 Task: Send an email with the signature Charlotte Hill with the subject Reminder for a termination meeting and the message Could you please let me know the status of the project milestones? from softage.10@softage.net to softage.3@softage.net and move the email from Sent Items to the folder Crisis communications
Action: Mouse moved to (82, 94)
Screenshot: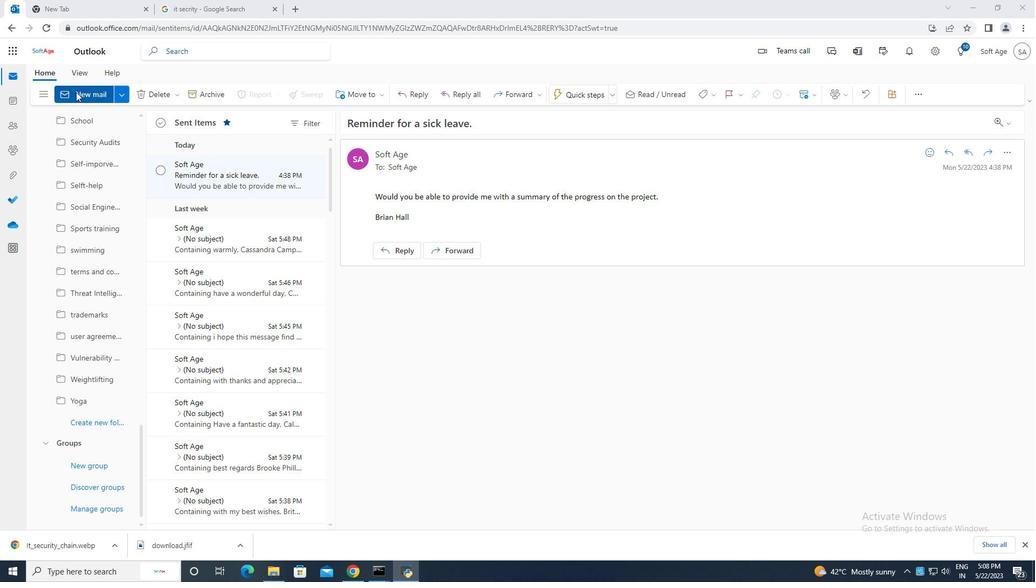 
Action: Mouse pressed left at (82, 94)
Screenshot: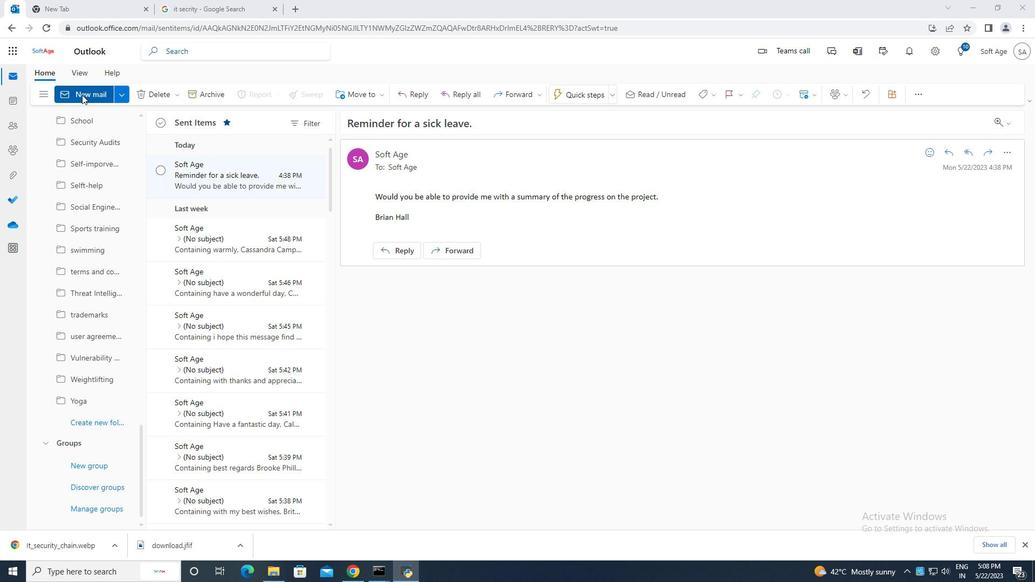 
Action: Mouse moved to (693, 98)
Screenshot: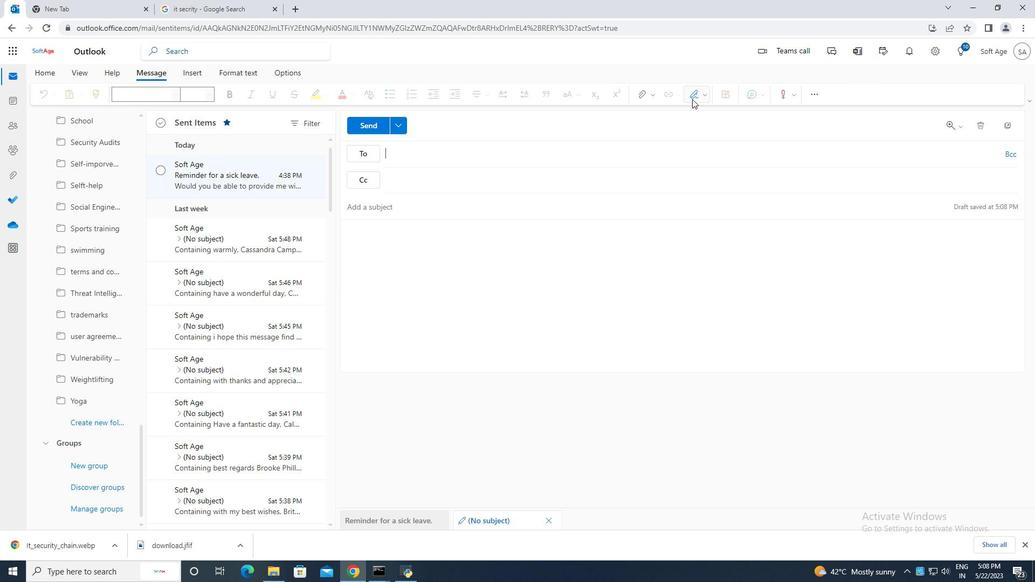 
Action: Mouse pressed left at (692, 98)
Screenshot: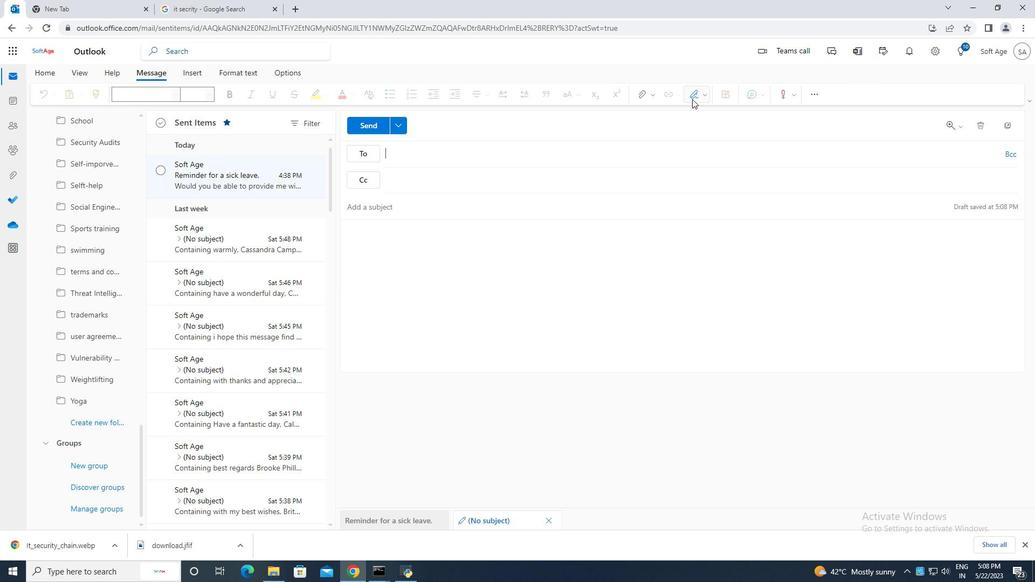 
Action: Mouse moved to (684, 135)
Screenshot: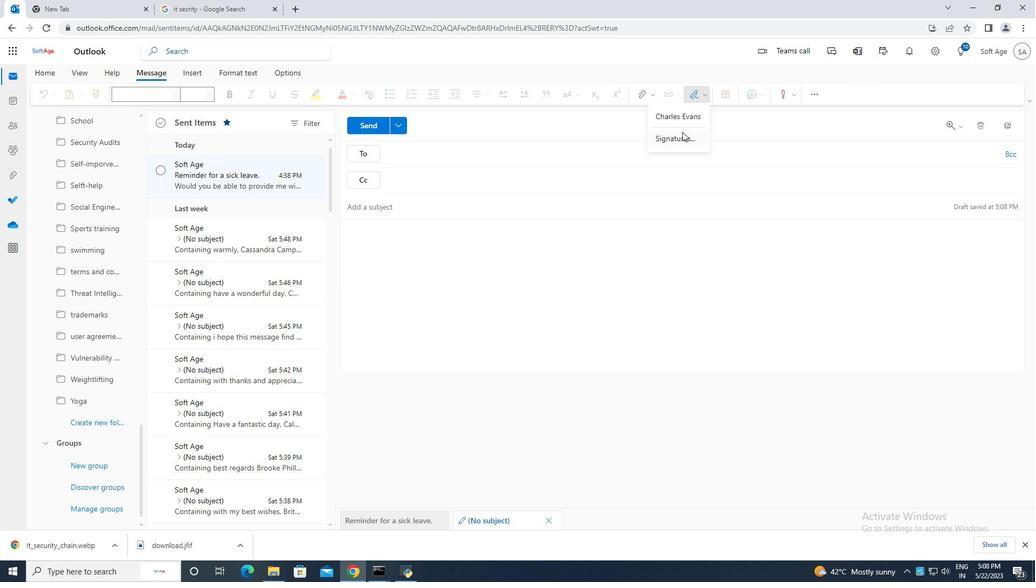 
Action: Mouse pressed left at (684, 135)
Screenshot: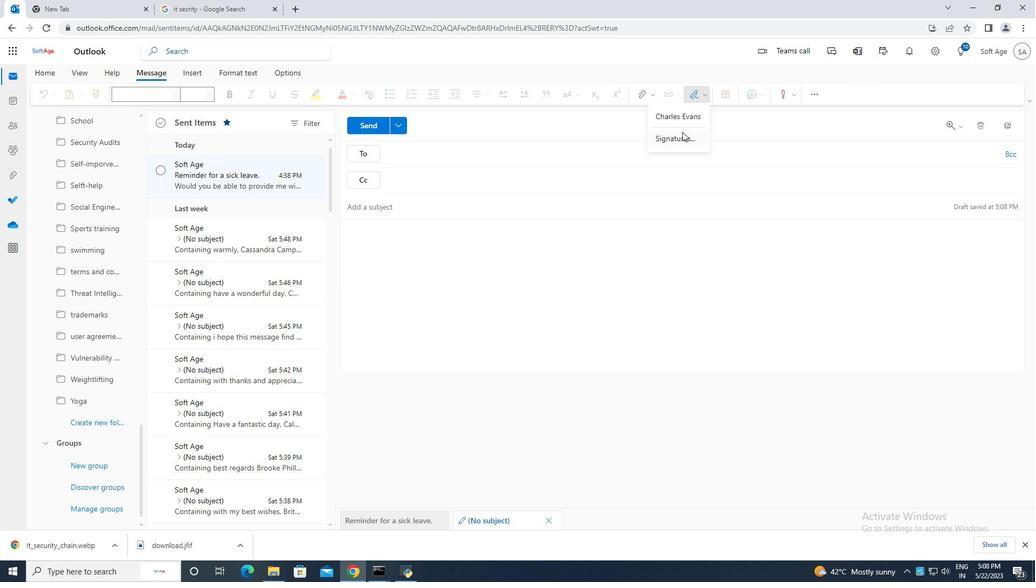
Action: Mouse moved to (728, 177)
Screenshot: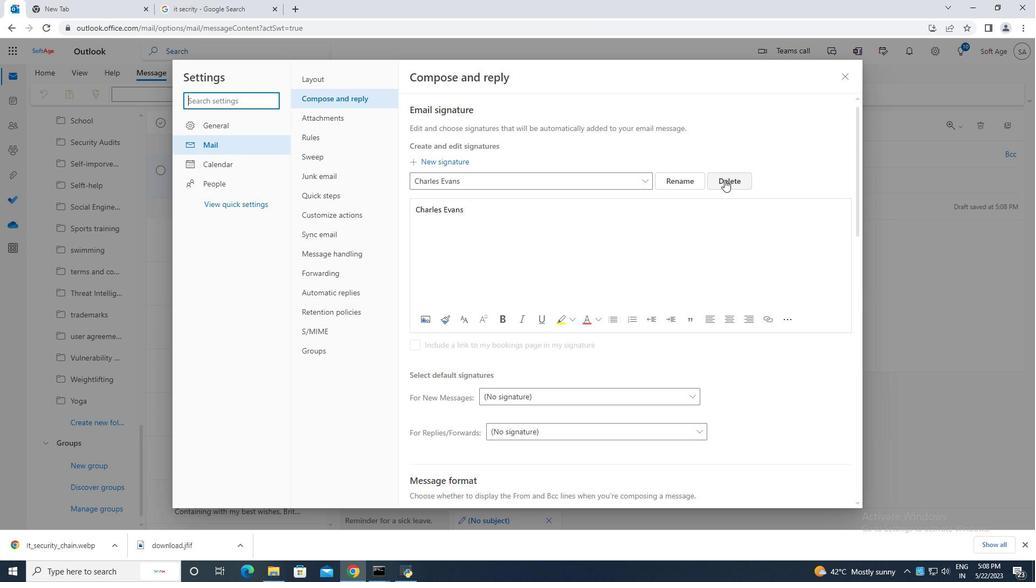 
Action: Mouse pressed left at (728, 177)
Screenshot: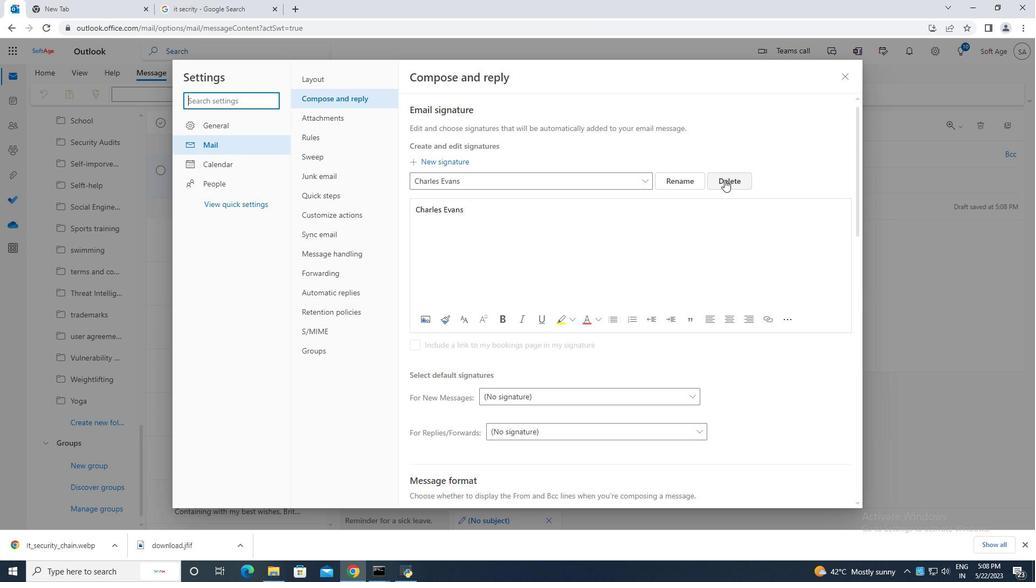 
Action: Mouse moved to (487, 176)
Screenshot: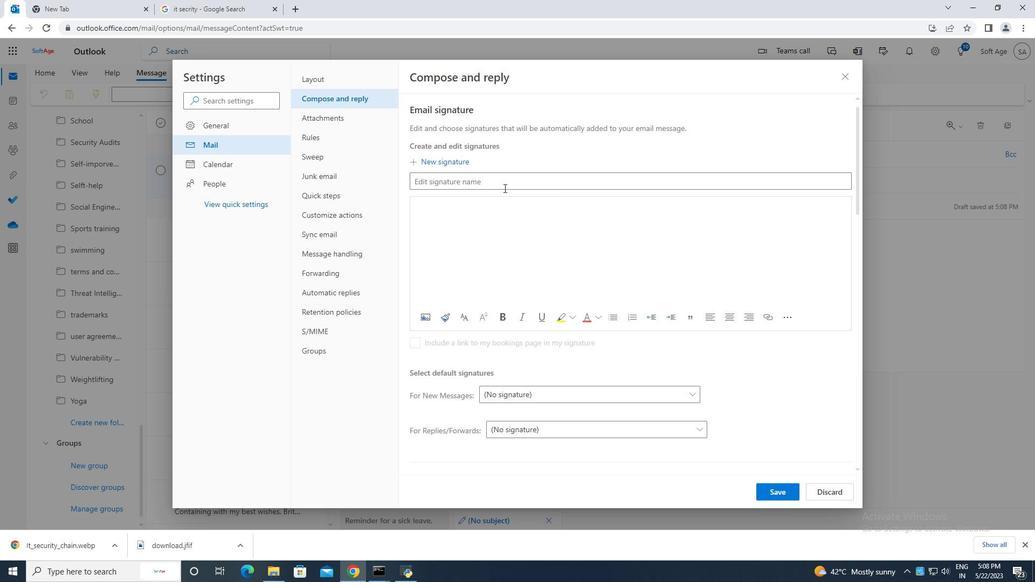 
Action: Mouse pressed left at (487, 176)
Screenshot: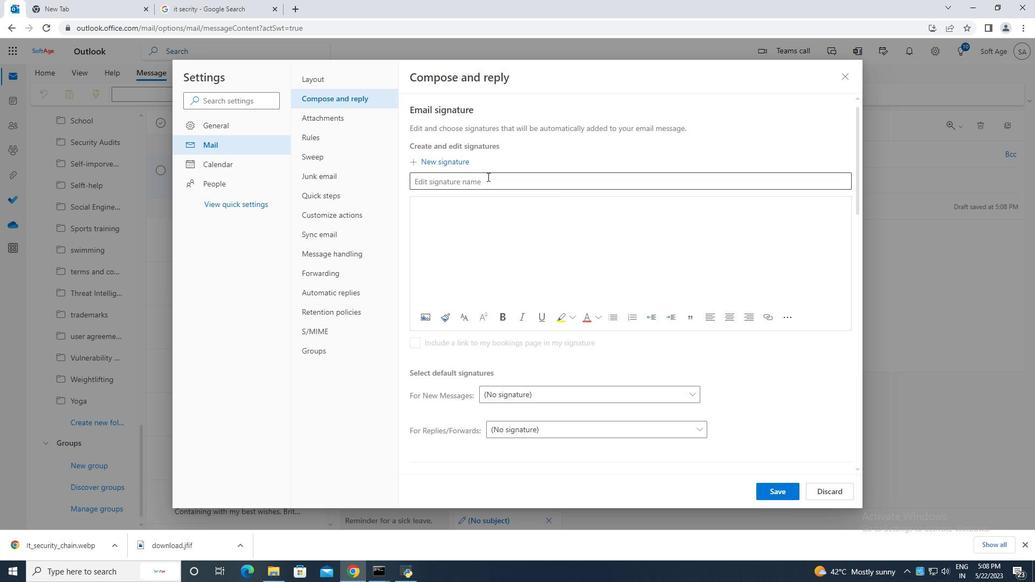 
Action: Mouse moved to (480, 185)
Screenshot: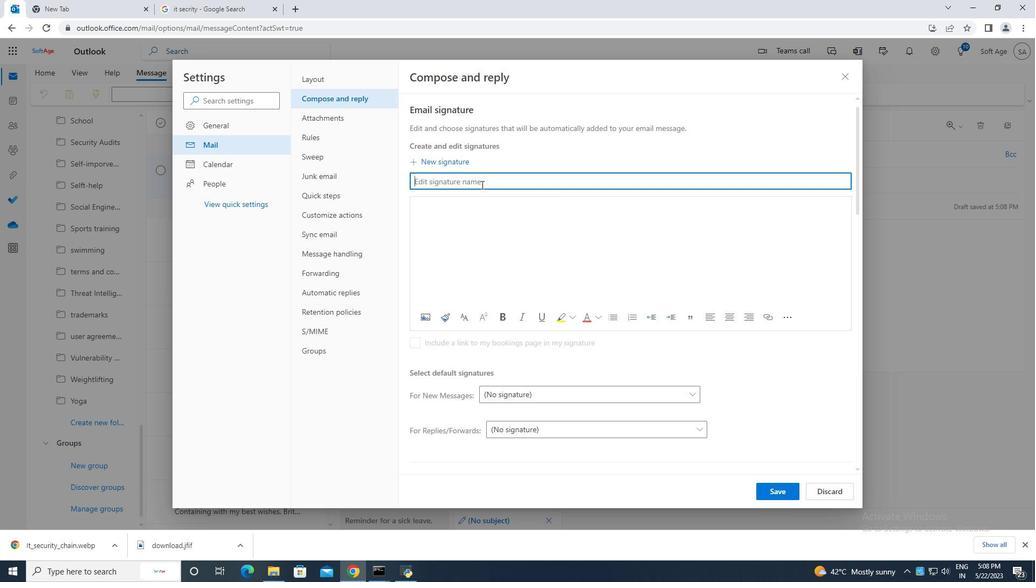 
Action: Key pressed <Key.caps_lock>C<Key.caps_lock>harlotte<Key.space><Key.caps_lock>H<Key.caps_lock>ill
Screenshot: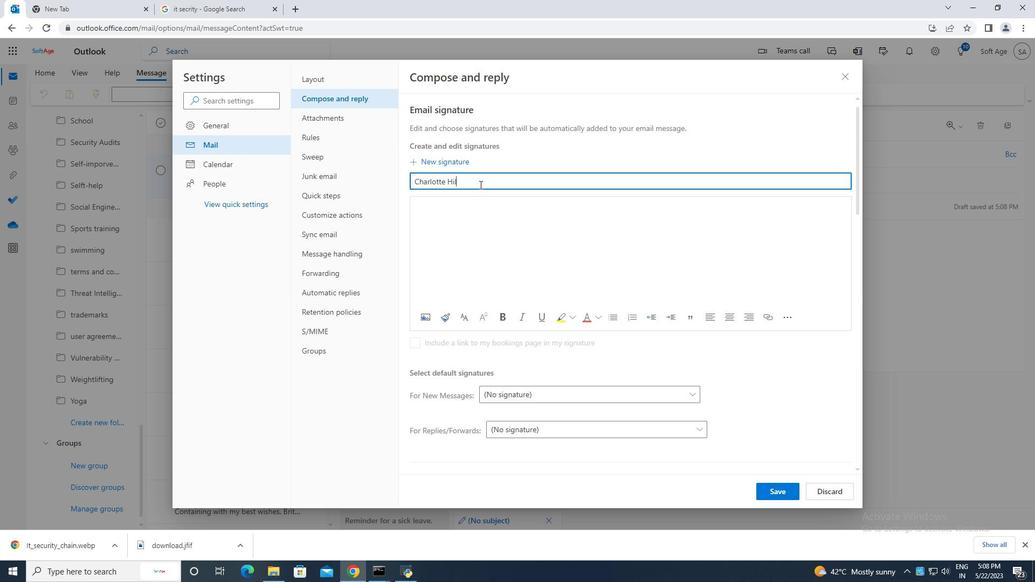 
Action: Mouse moved to (455, 202)
Screenshot: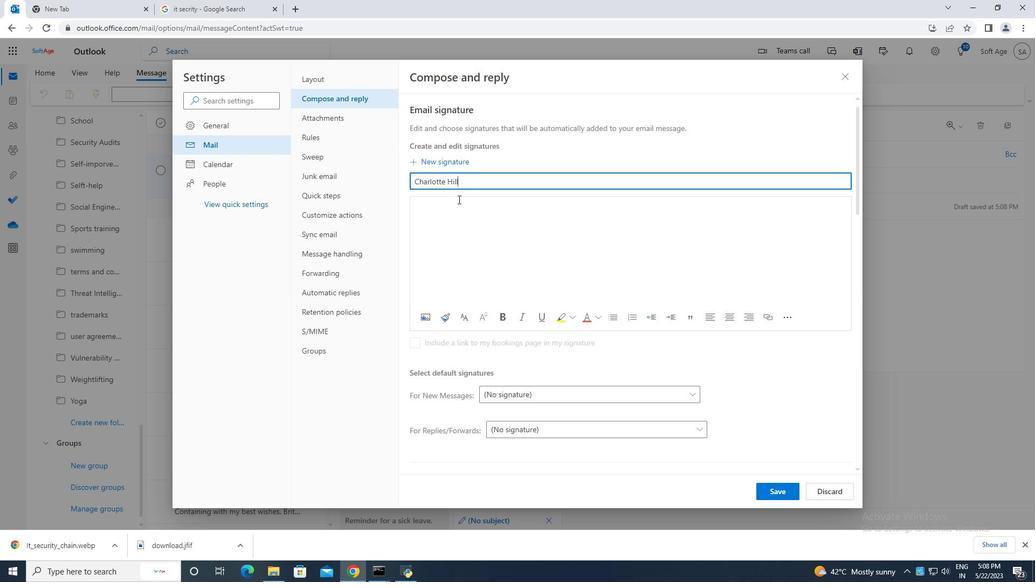 
Action: Mouse pressed left at (455, 202)
Screenshot: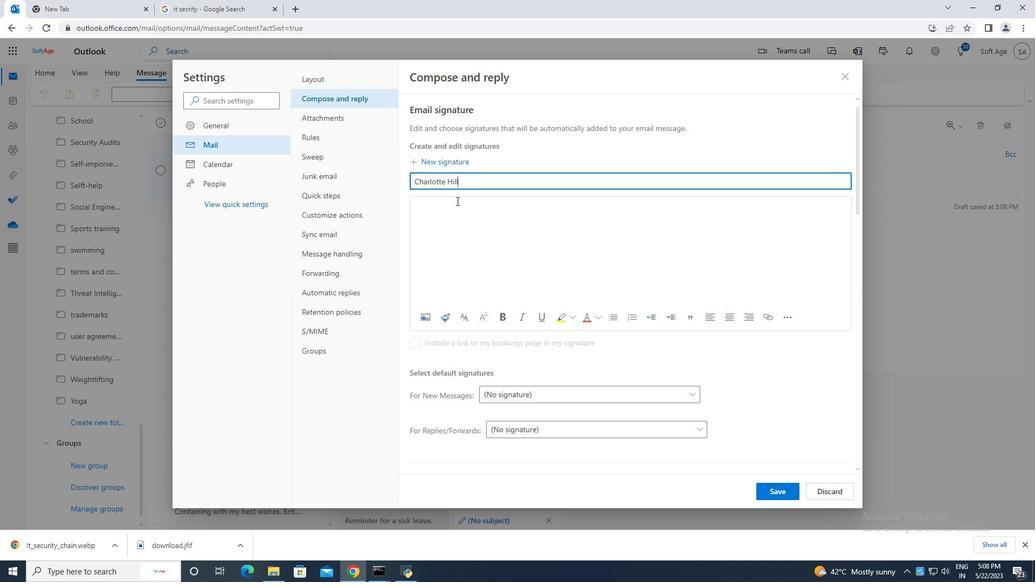 
Action: Mouse moved to (455, 202)
Screenshot: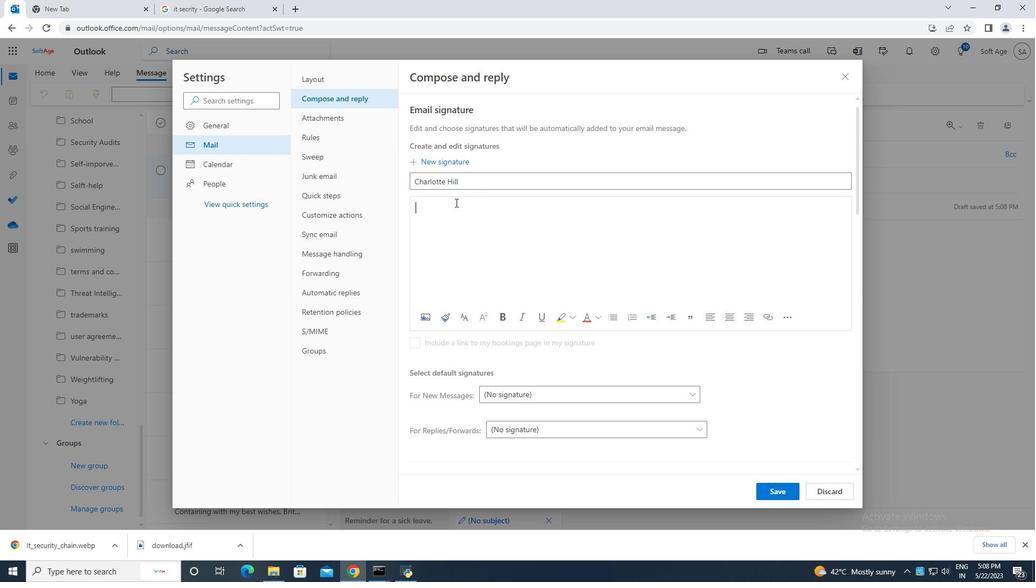 
Action: Key pressed <Key.caps_lock>C<Key.caps_lock>harlotte<Key.space><Key.caps_lock>H<Key.caps_lock>ill
Screenshot: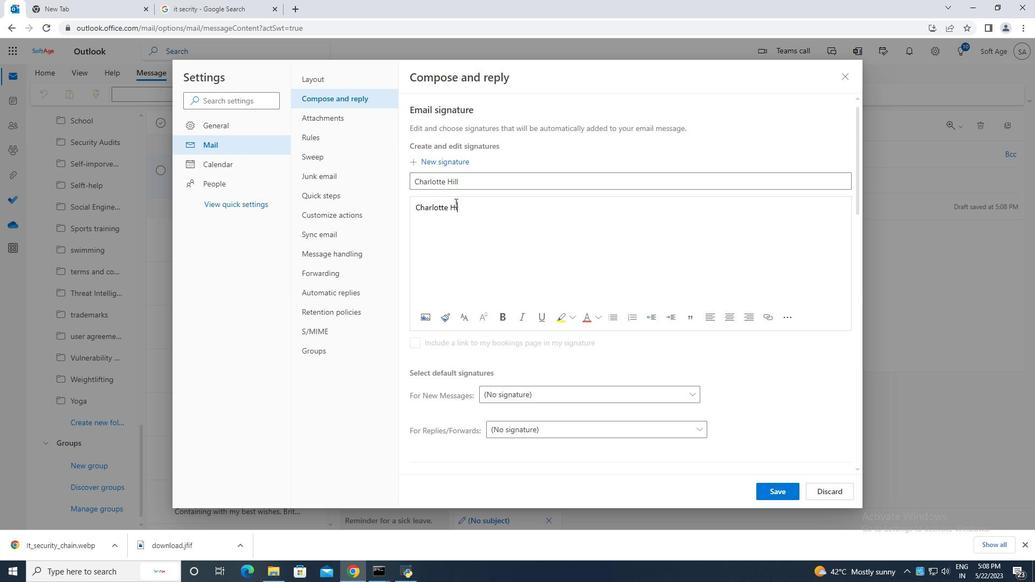
Action: Mouse moved to (769, 492)
Screenshot: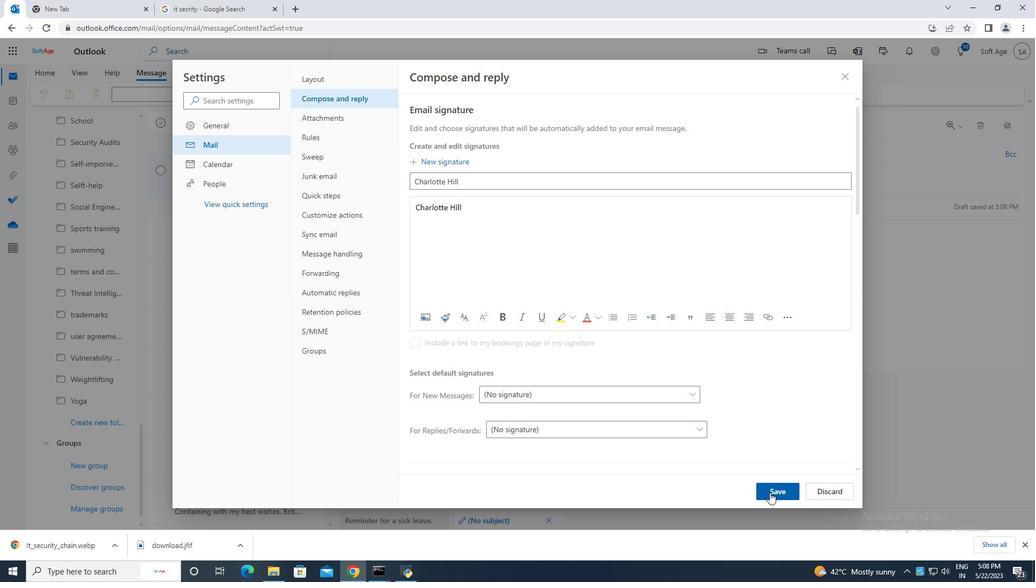 
Action: Mouse pressed left at (769, 492)
Screenshot: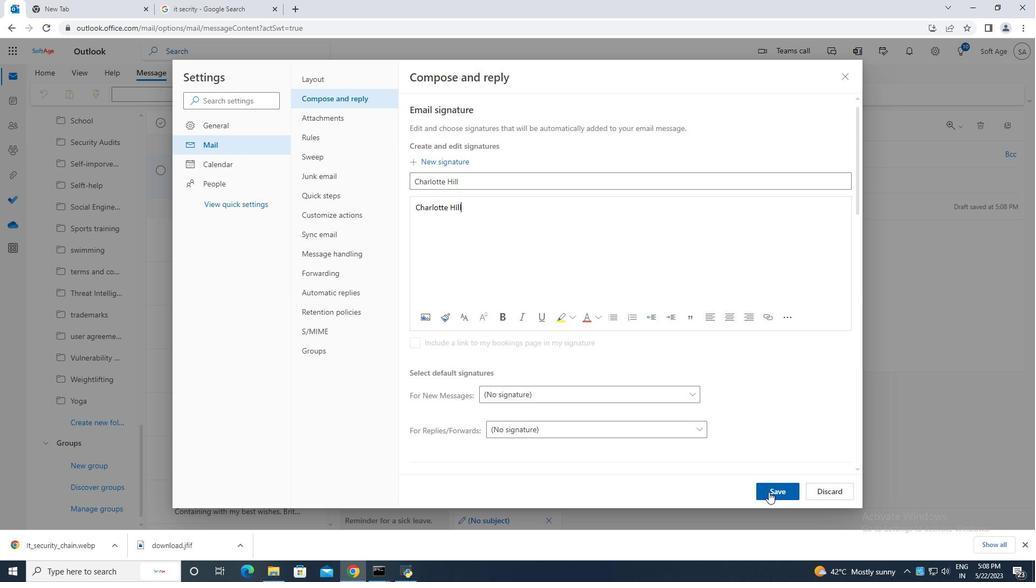 
Action: Mouse moved to (847, 82)
Screenshot: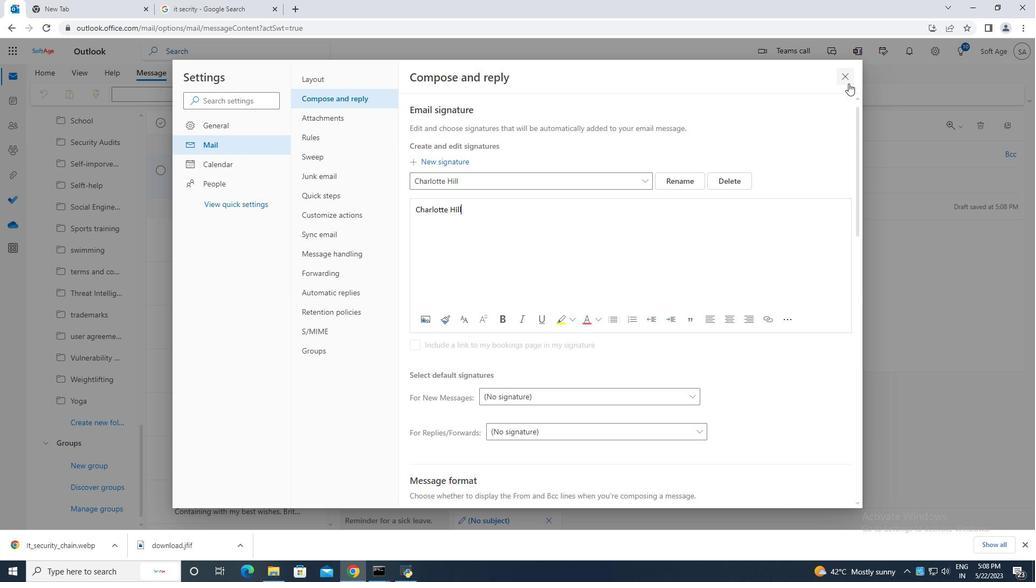 
Action: Mouse pressed left at (847, 82)
Screenshot: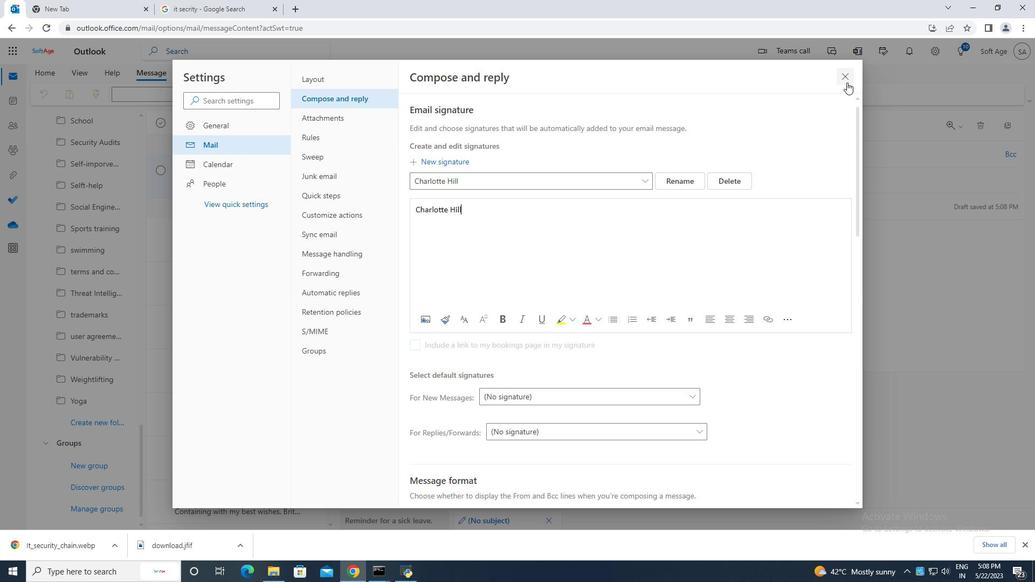 
Action: Mouse moved to (705, 94)
Screenshot: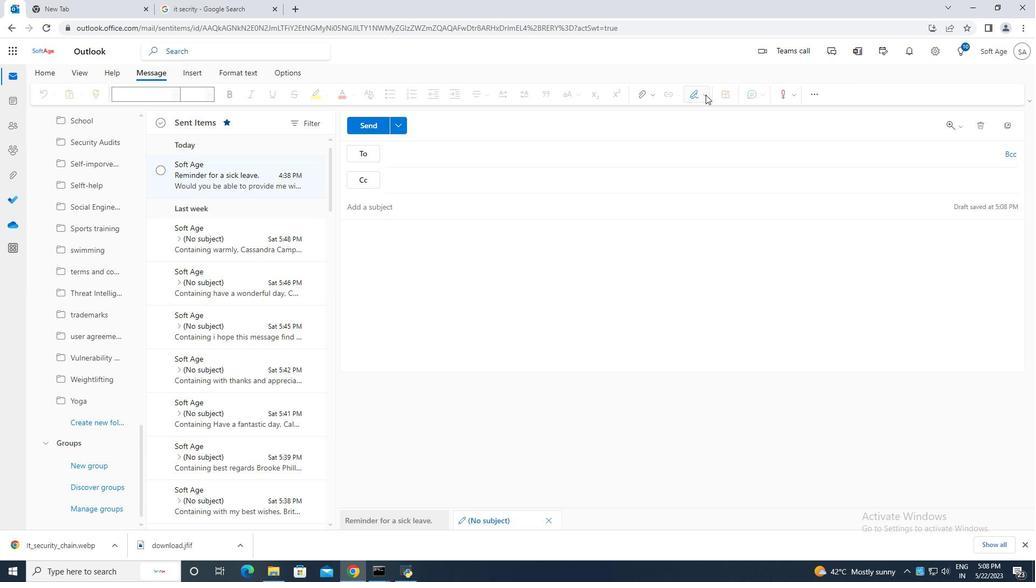 
Action: Mouse pressed left at (705, 94)
Screenshot: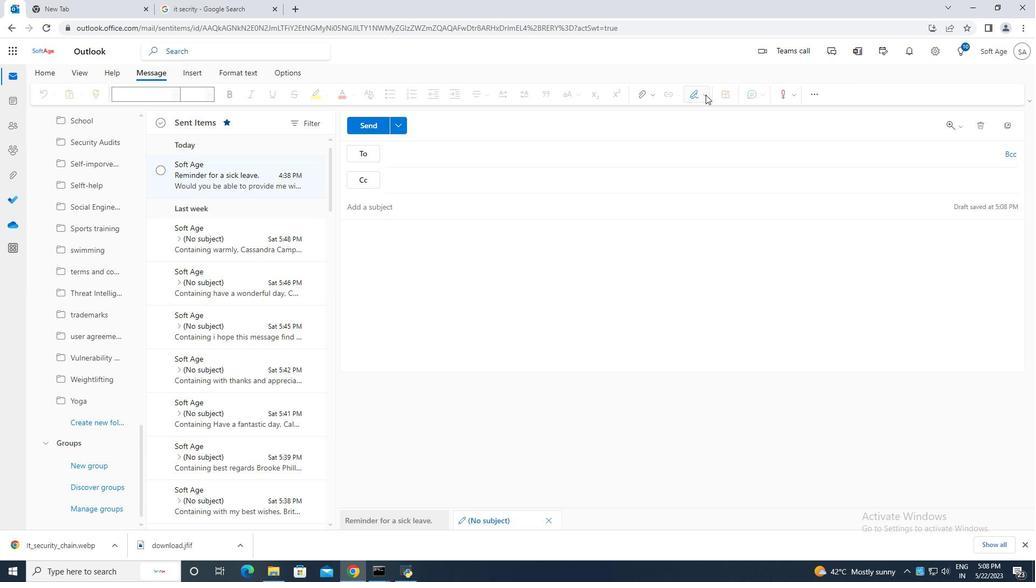 
Action: Mouse moved to (666, 115)
Screenshot: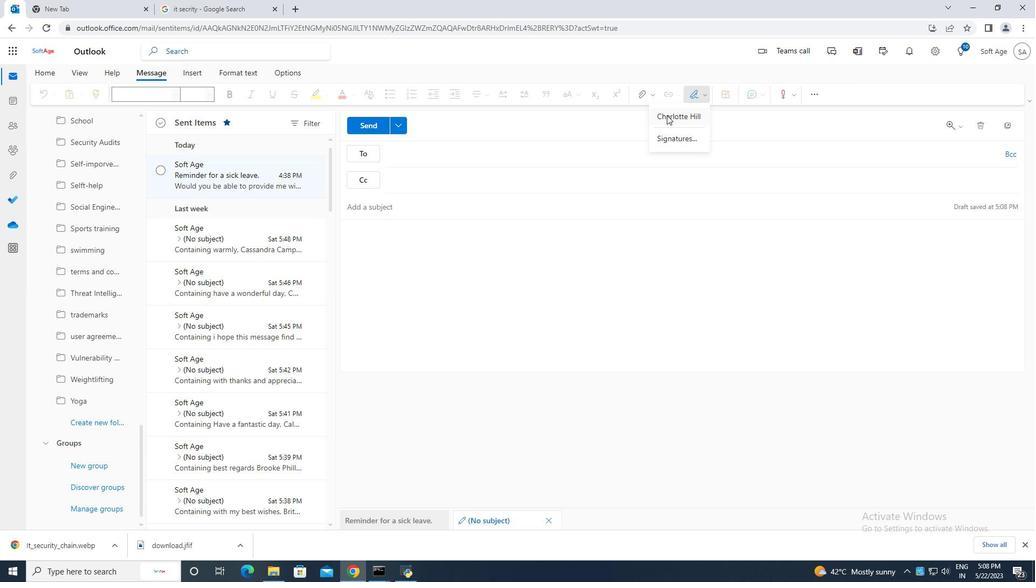 
Action: Mouse pressed left at (666, 115)
Screenshot: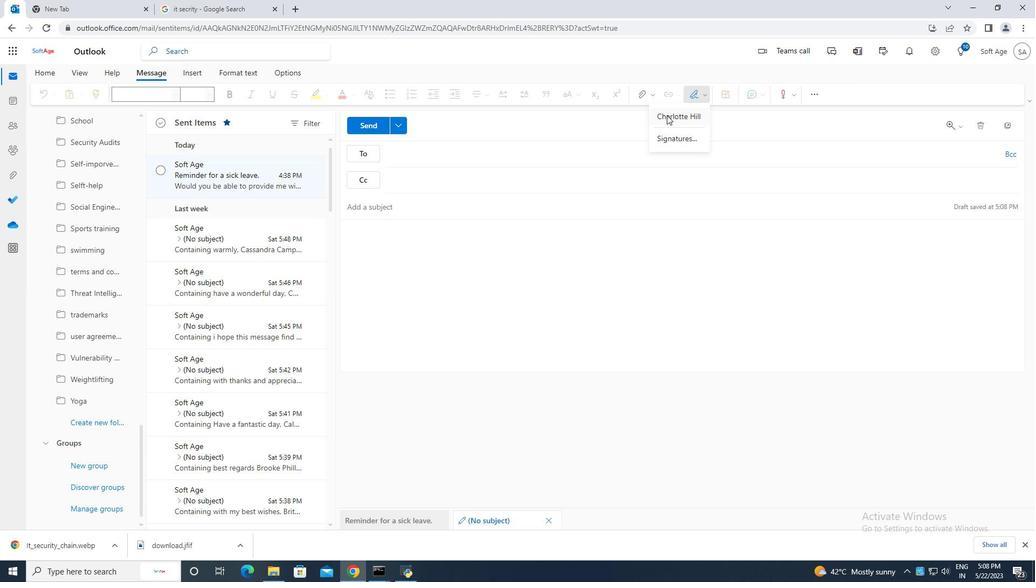 
Action: Mouse moved to (370, 209)
Screenshot: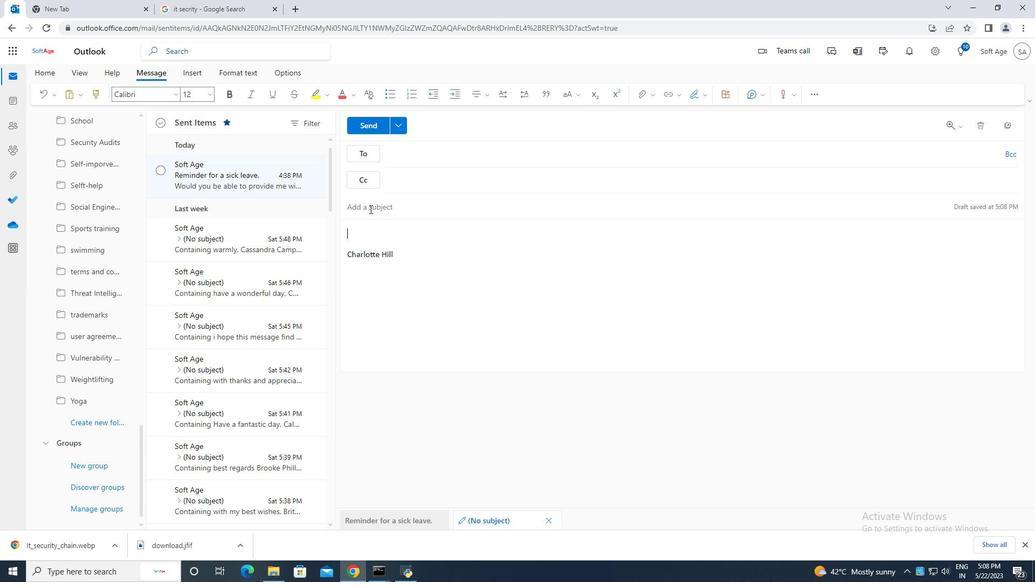 
Action: Mouse pressed left at (370, 209)
Screenshot: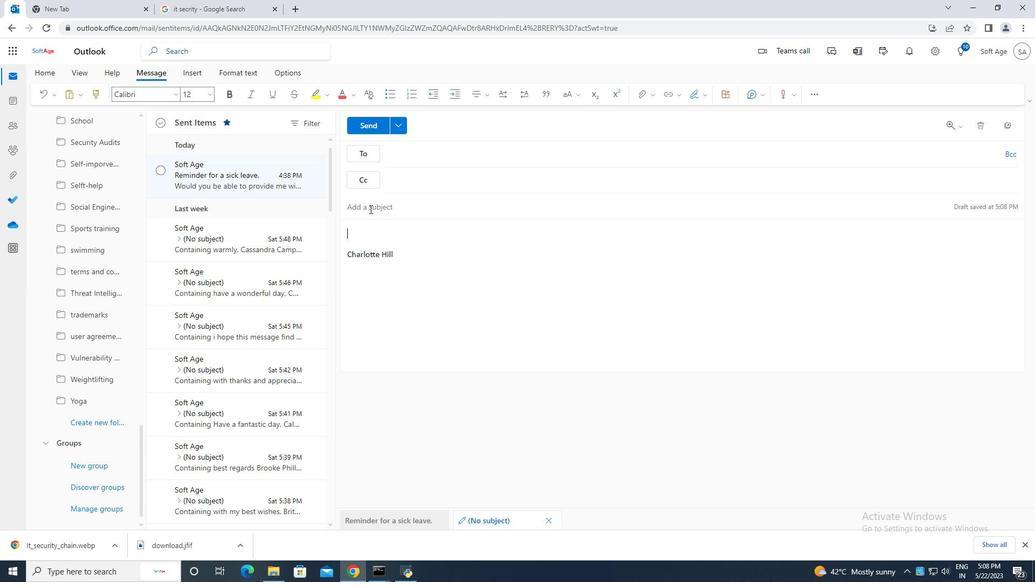 
Action: Key pressed <Key.caps_lock>R<Key.caps_lock>eminder<Key.space>for<Key.space>a<Key.space>termination<Key.space>meeting<Key.space><Key.backspace>.
Screenshot: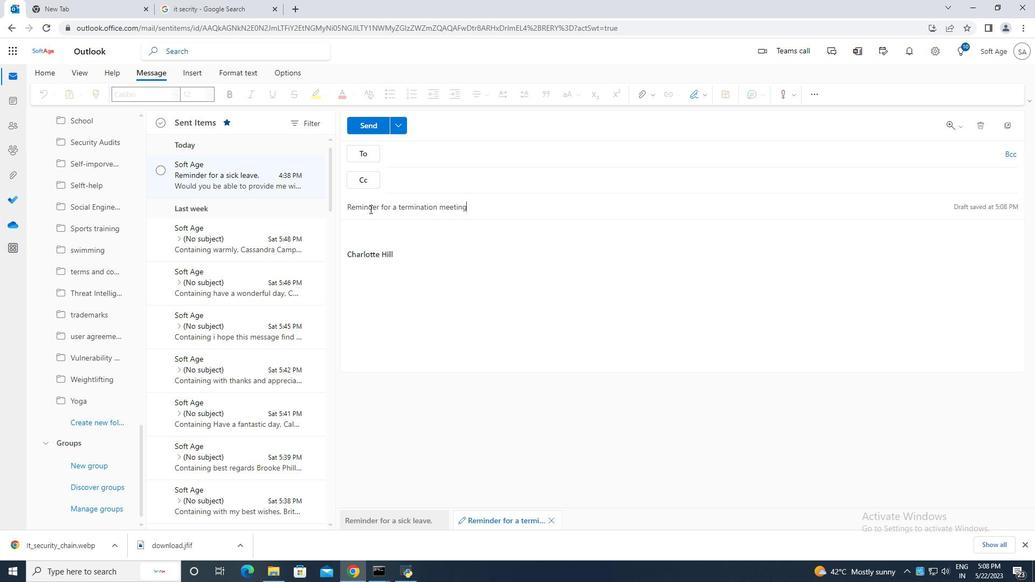 
Action: Mouse moved to (383, 226)
Screenshot: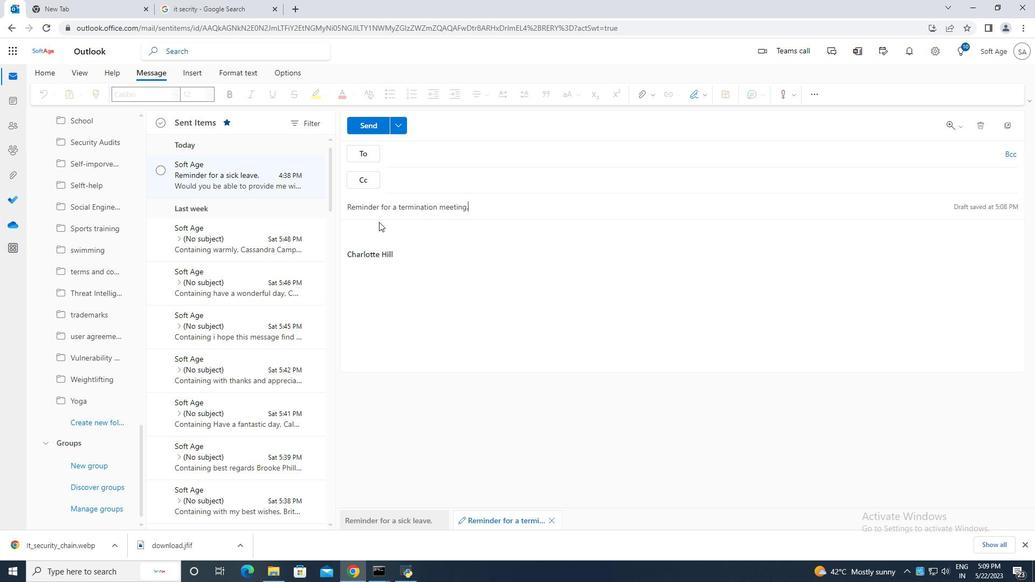 
Action: Mouse pressed left at (383, 226)
Screenshot: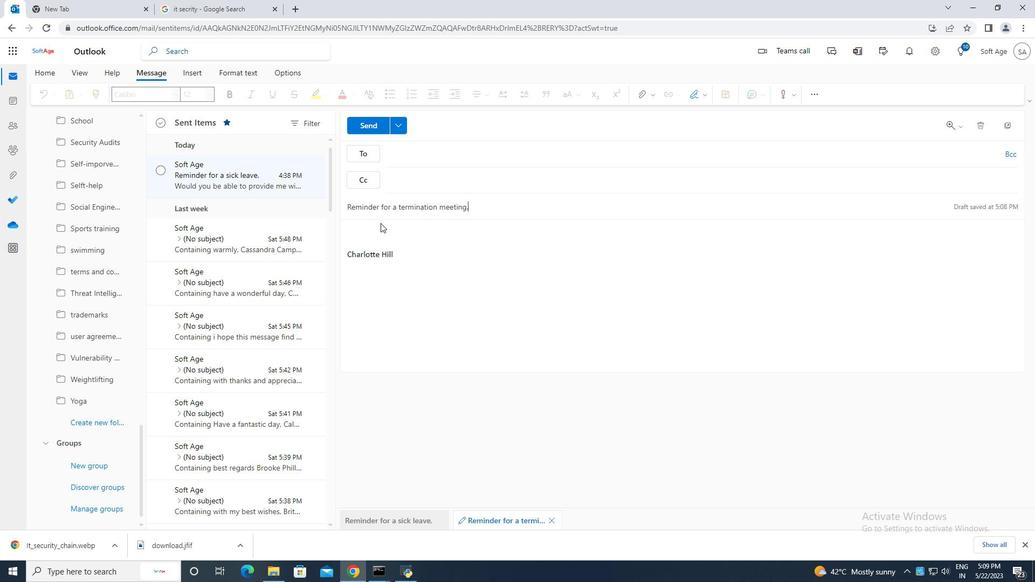 
Action: Mouse moved to (385, 231)
Screenshot: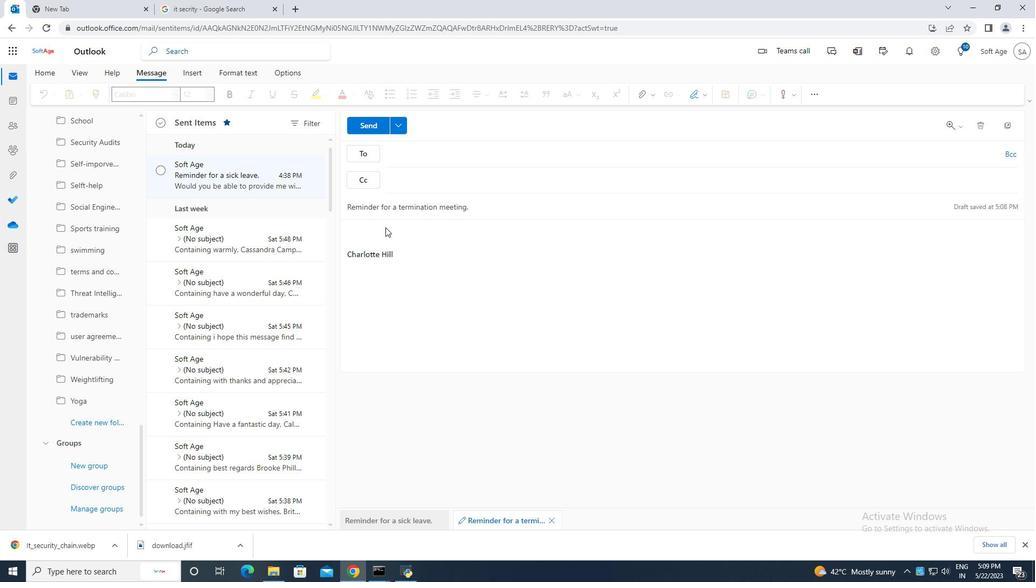 
Action: Mouse pressed left at (385, 231)
Screenshot: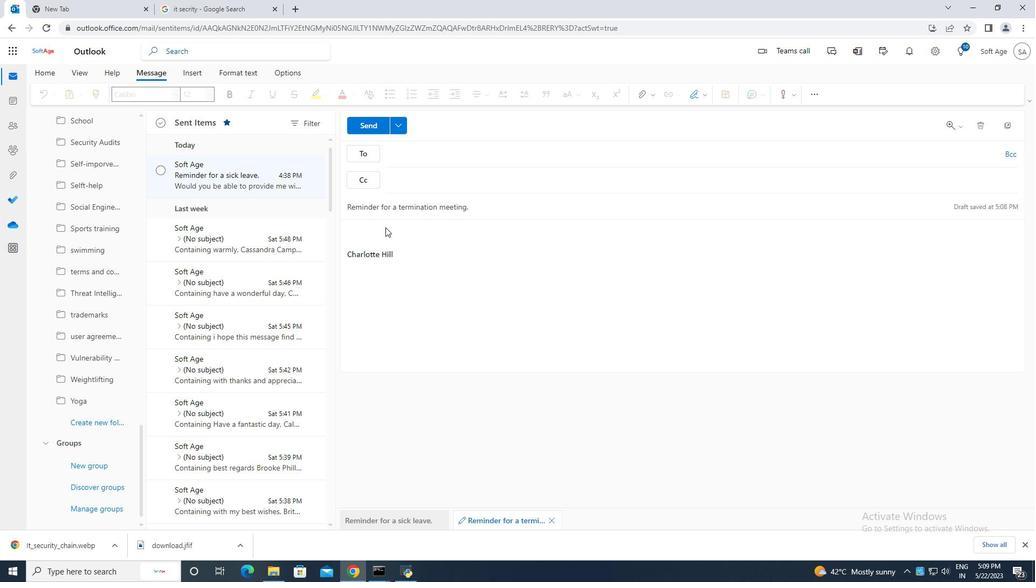 
Action: Mouse moved to (386, 233)
Screenshot: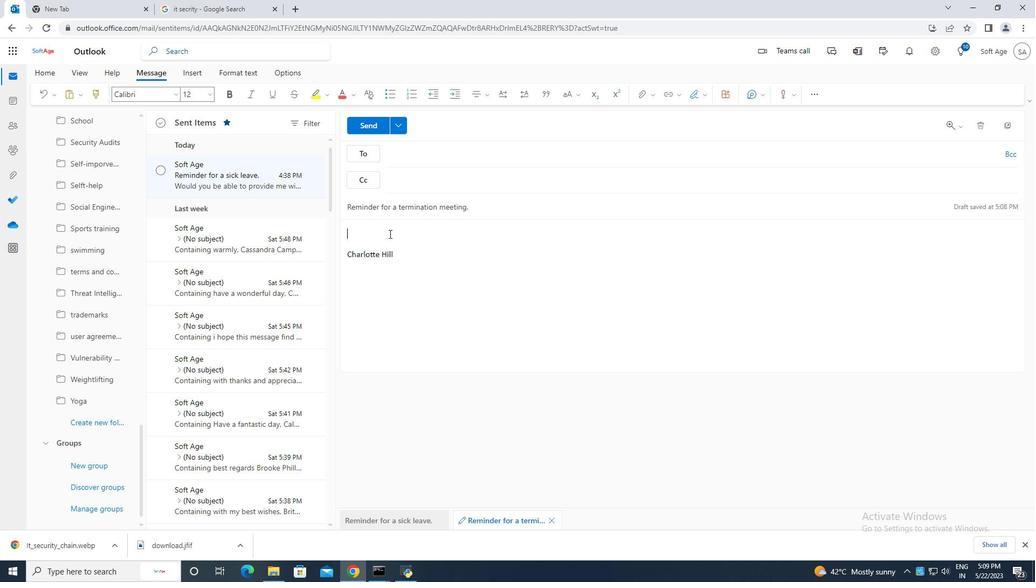 
Action: Key pressed <Key.caps_lock>C<Key.caps_lock>ould<Key.space>you<Key.space>pleaaaaa<Key.backspace><Key.backspace><Key.backspace><Key.backspace>se<Key.space>let<Key.space>me<Key.space>know<Key.space>the<Key.space>status<Key.space>of<Key.space>the<Key.space>prk<Key.backspace>oject<Key.space>milestones.
Screenshot: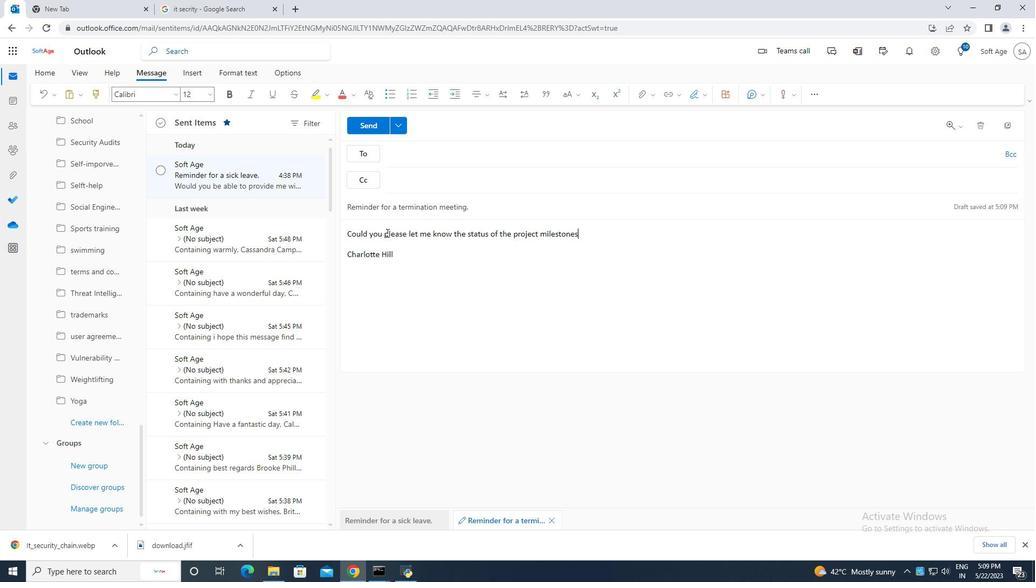
Action: Mouse moved to (466, 155)
Screenshot: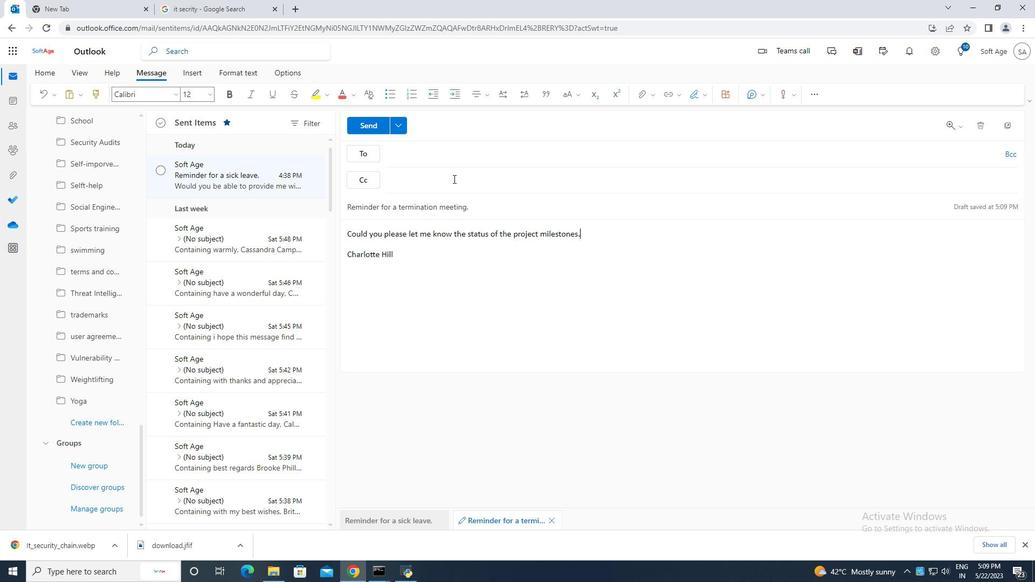 
Action: Mouse pressed left at (466, 155)
Screenshot: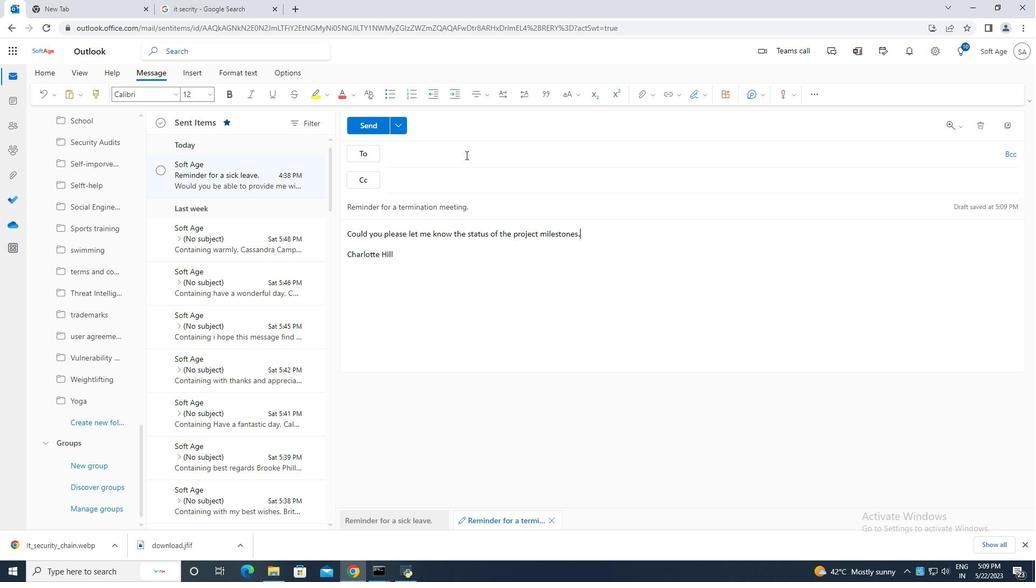 
Action: Key pressed softage.3<Key.shift>@
Screenshot: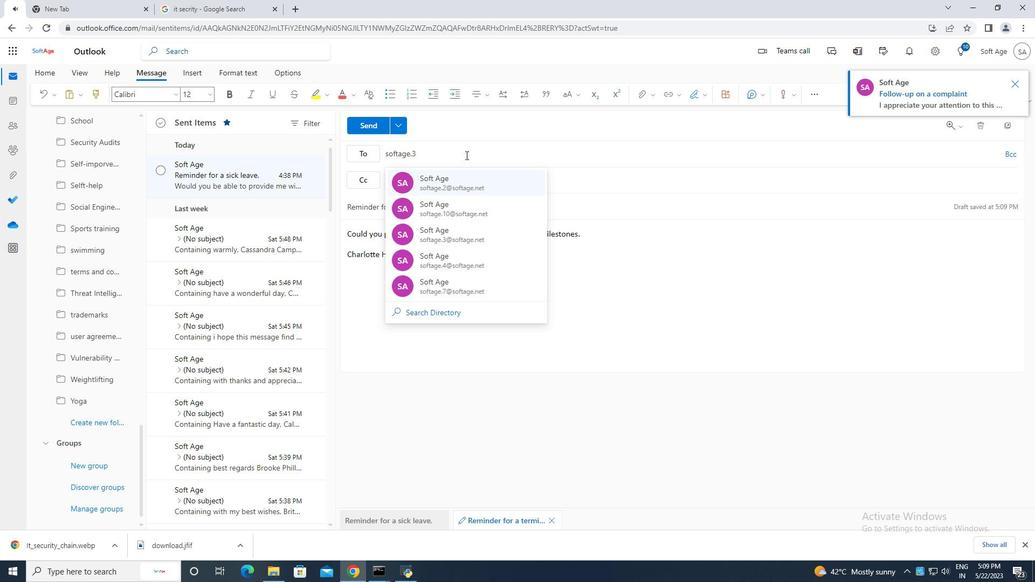 
Action: Mouse moved to (493, 186)
Screenshot: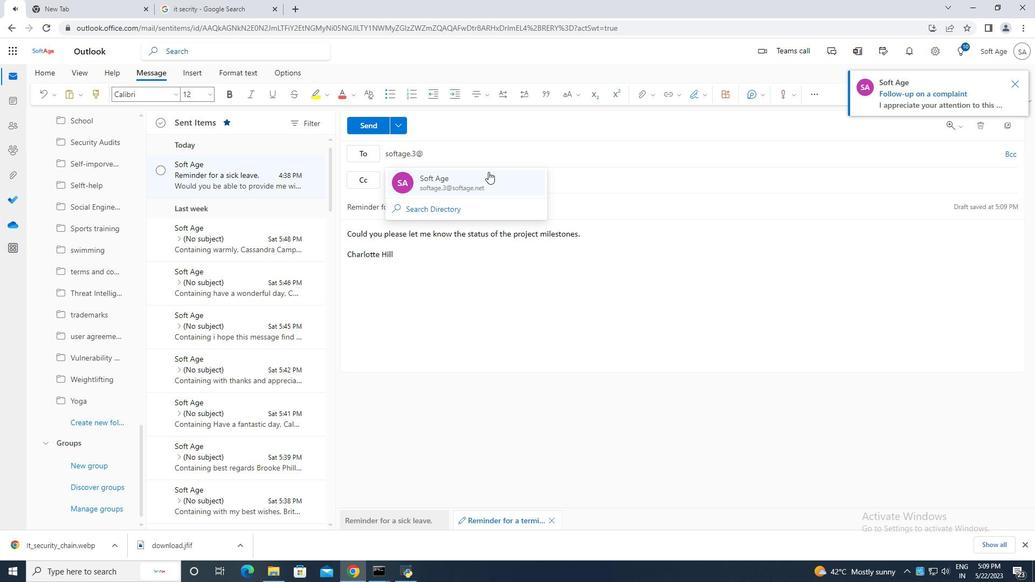 
Action: Mouse pressed left at (493, 186)
Screenshot: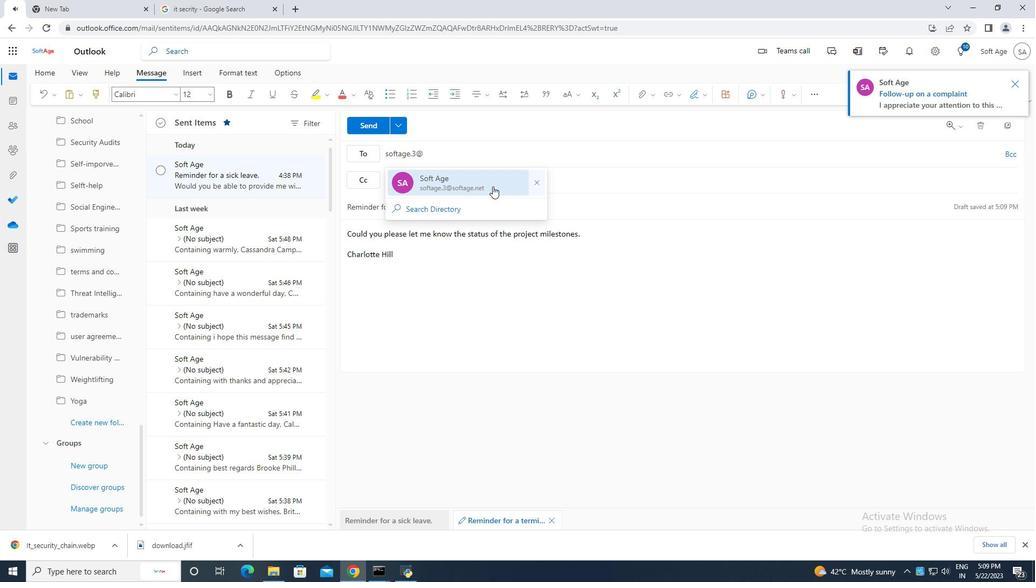 
Action: Mouse moved to (86, 425)
Screenshot: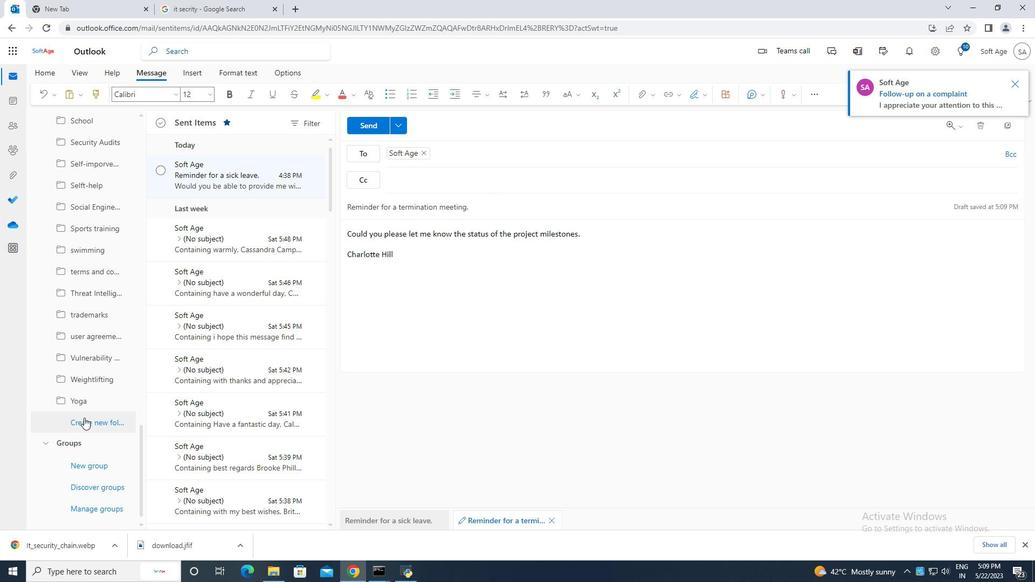 
Action: Mouse pressed left at (86, 425)
Screenshot: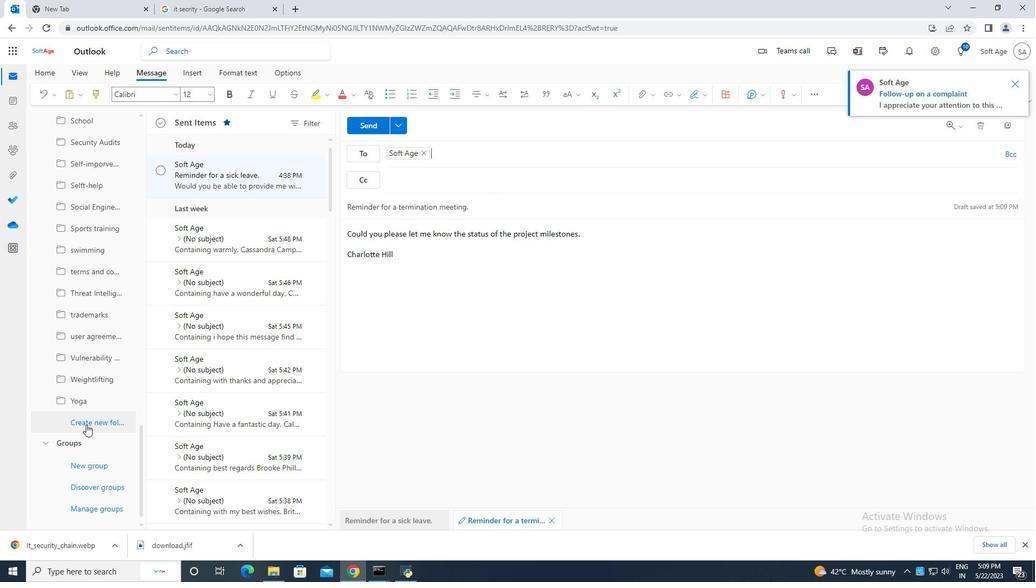 
Action: Mouse moved to (73, 418)
Screenshot: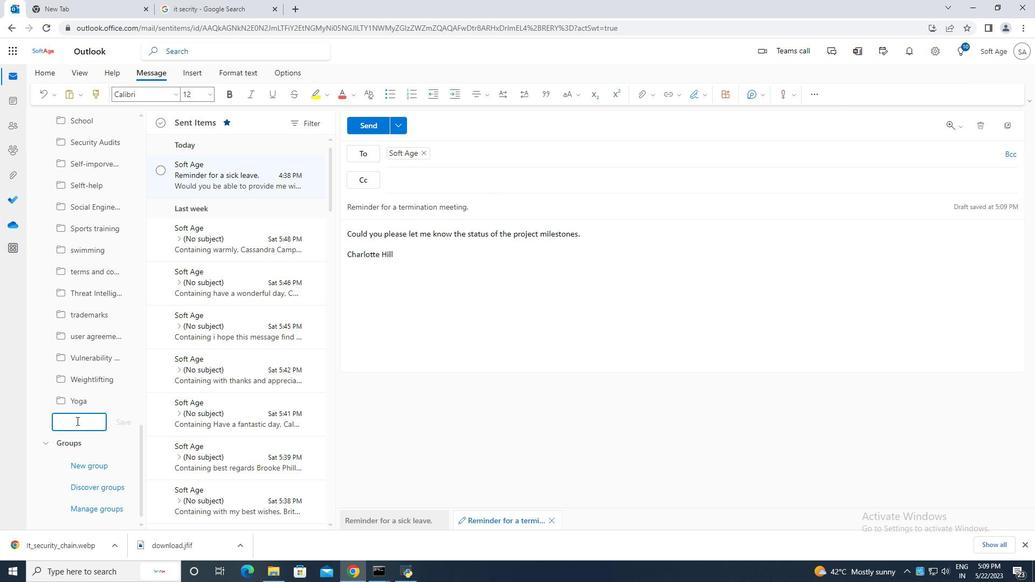 
Action: Key pressed <Key.caps_lock>C<Key.caps_lock>risis<Key.space><Key.caps_lock>C<Key.caps_lock>ommunications
Screenshot: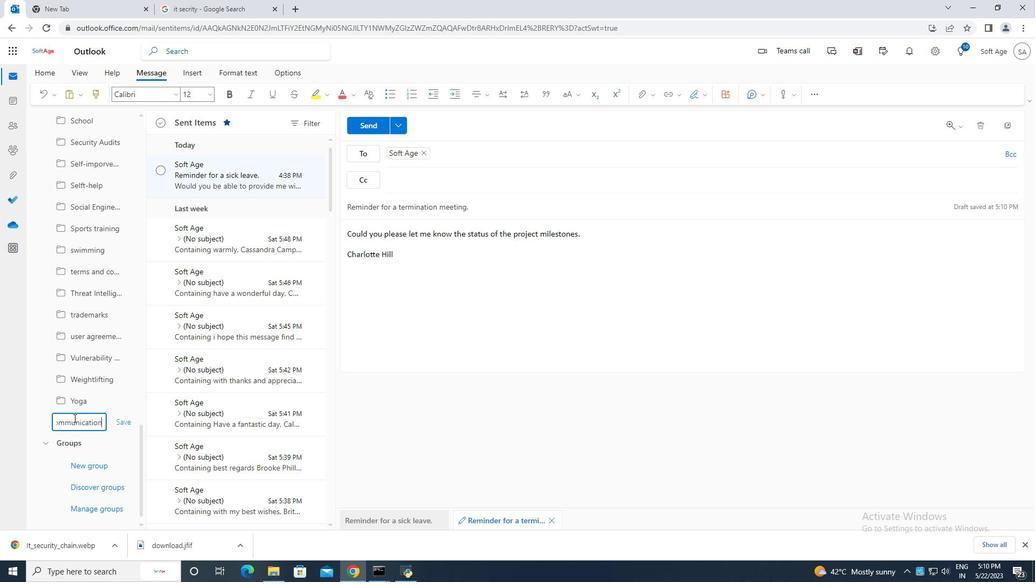 
Action: Mouse moved to (127, 422)
Screenshot: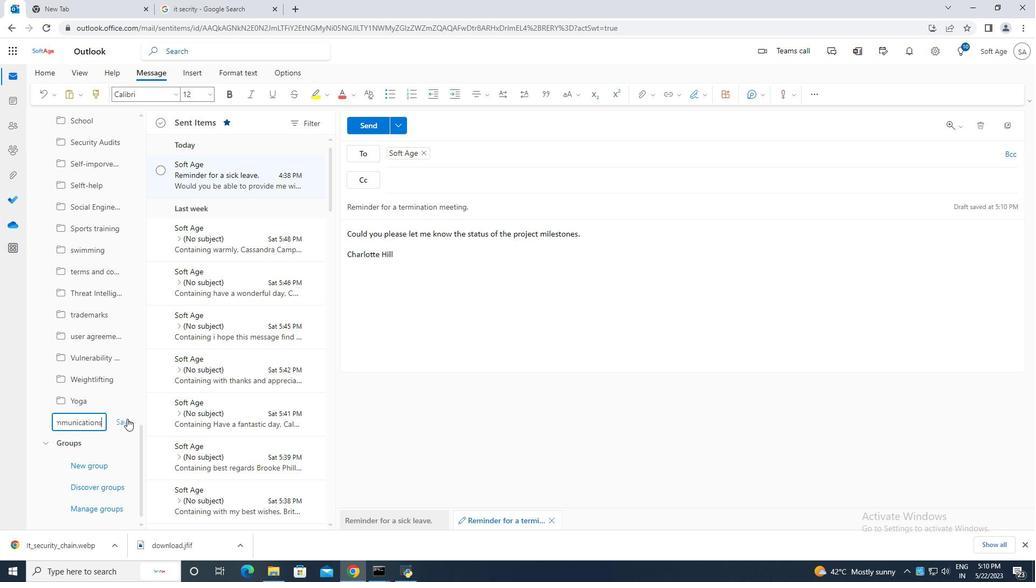 
Action: Mouse pressed left at (127, 422)
Screenshot: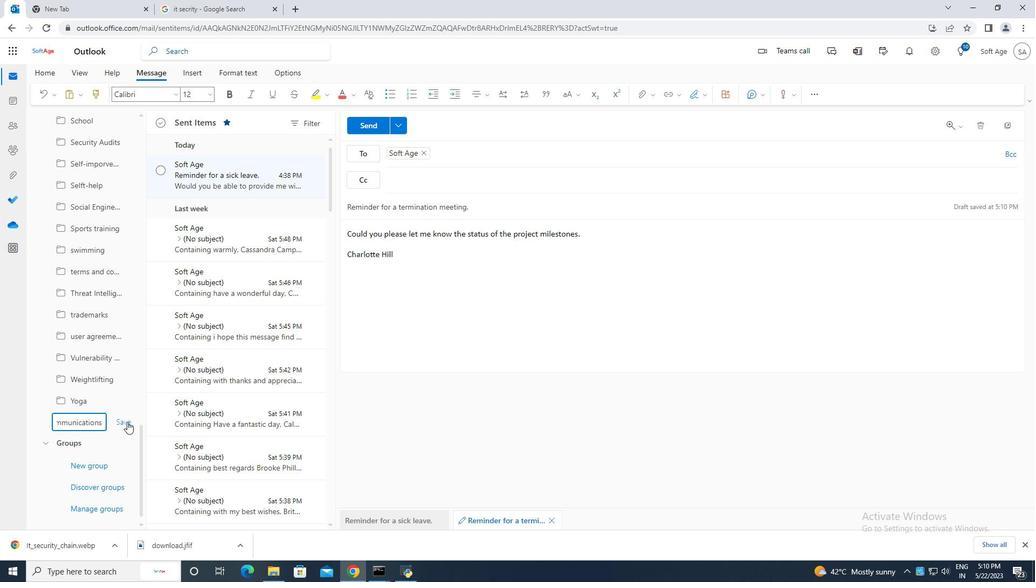 
Action: Mouse moved to (369, 125)
Screenshot: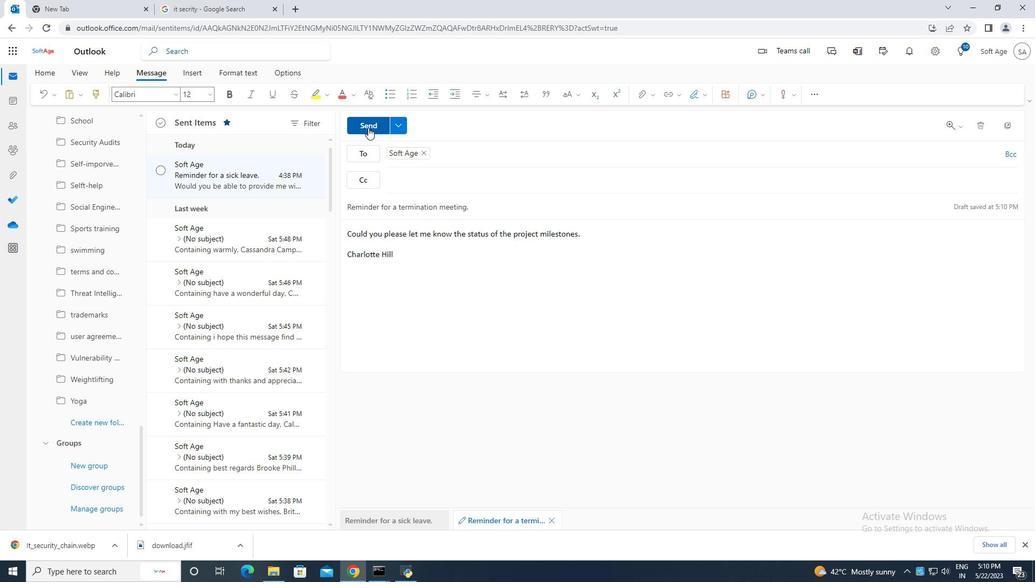 
Action: Mouse pressed left at (369, 125)
Screenshot: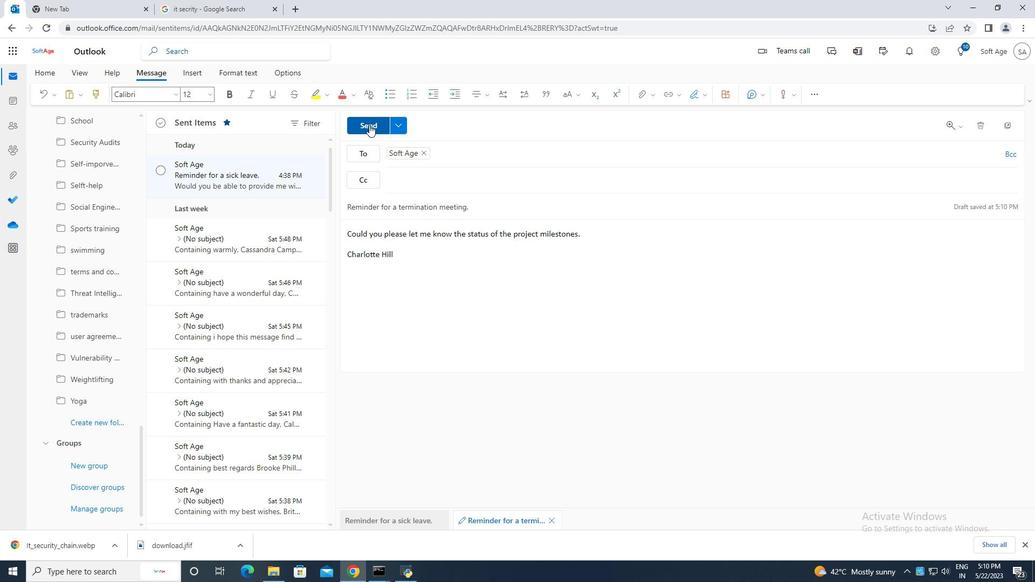
Action: Mouse moved to (161, 169)
Screenshot: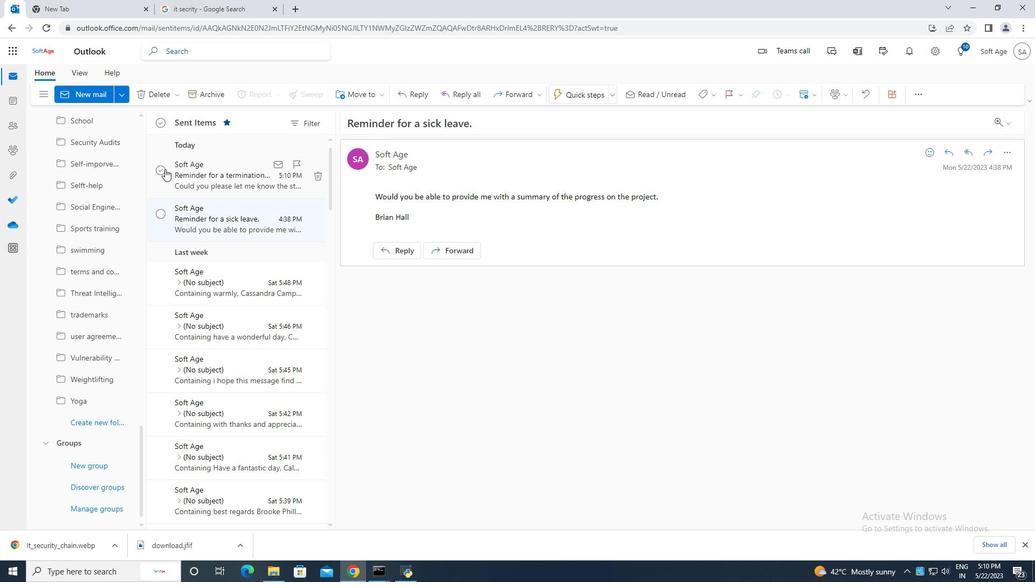 
Action: Mouse pressed left at (161, 169)
Screenshot: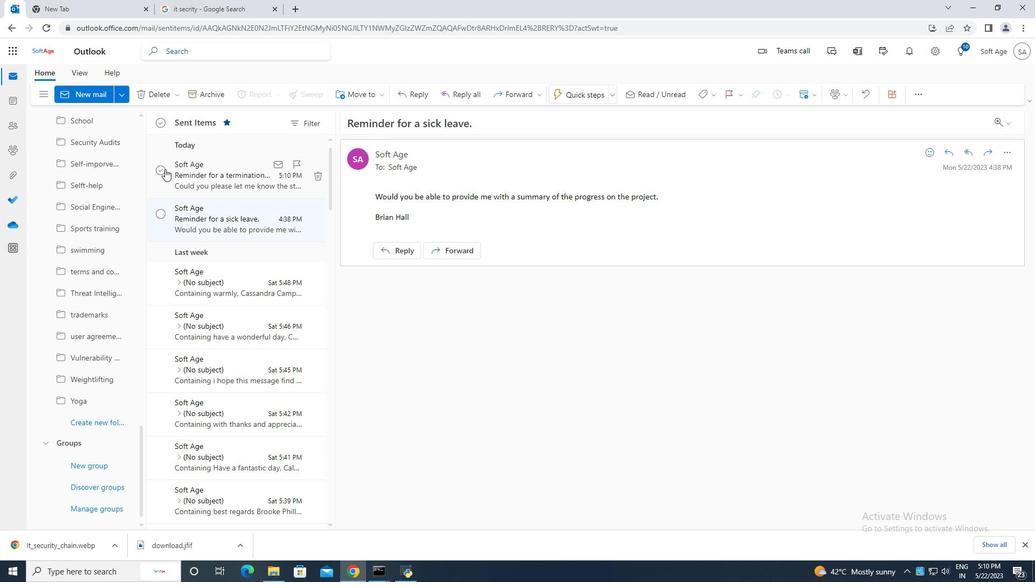 
Action: Mouse moved to (367, 94)
Screenshot: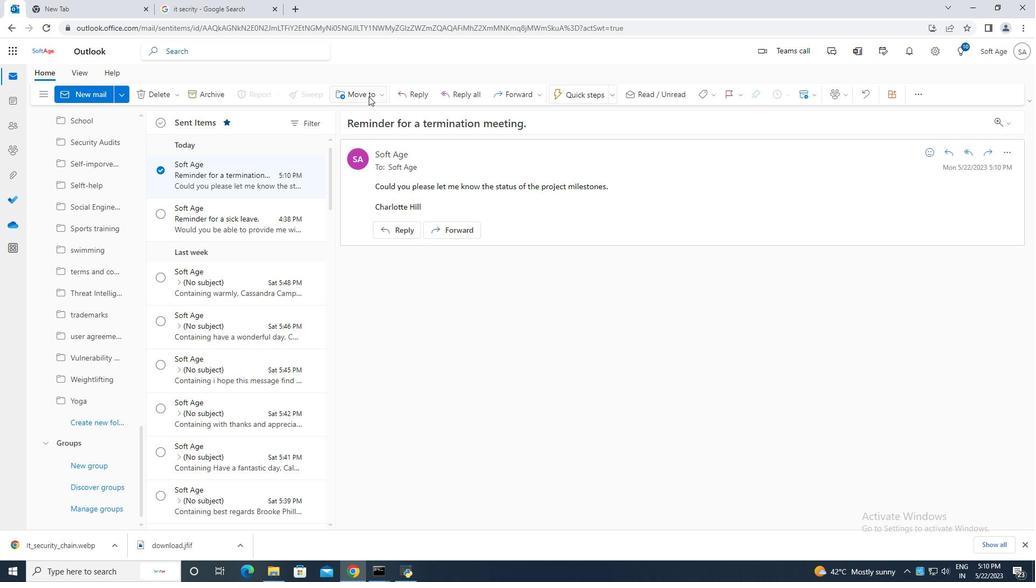
Action: Mouse pressed left at (367, 94)
Screenshot: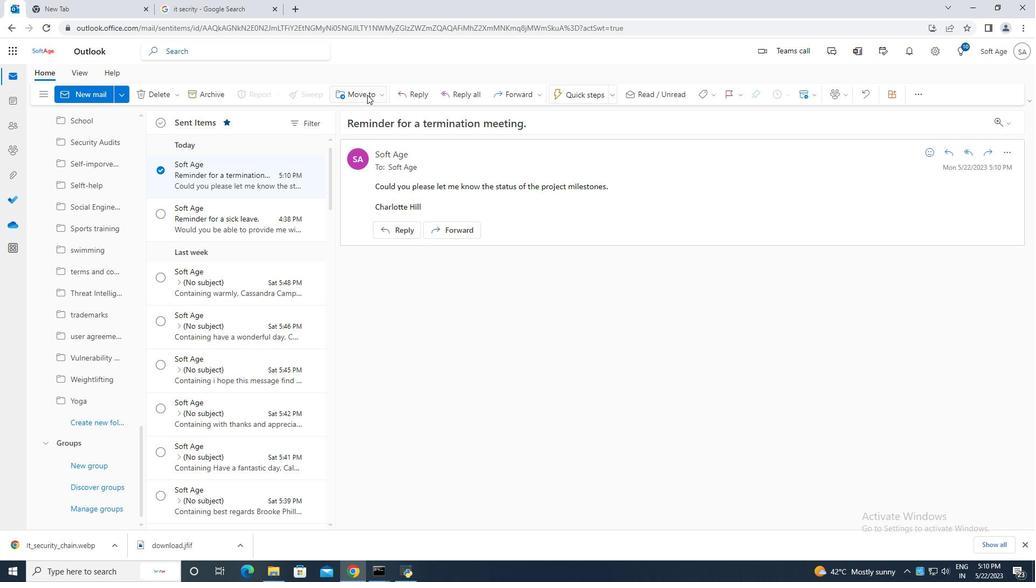 
Action: Mouse moved to (407, 118)
Screenshot: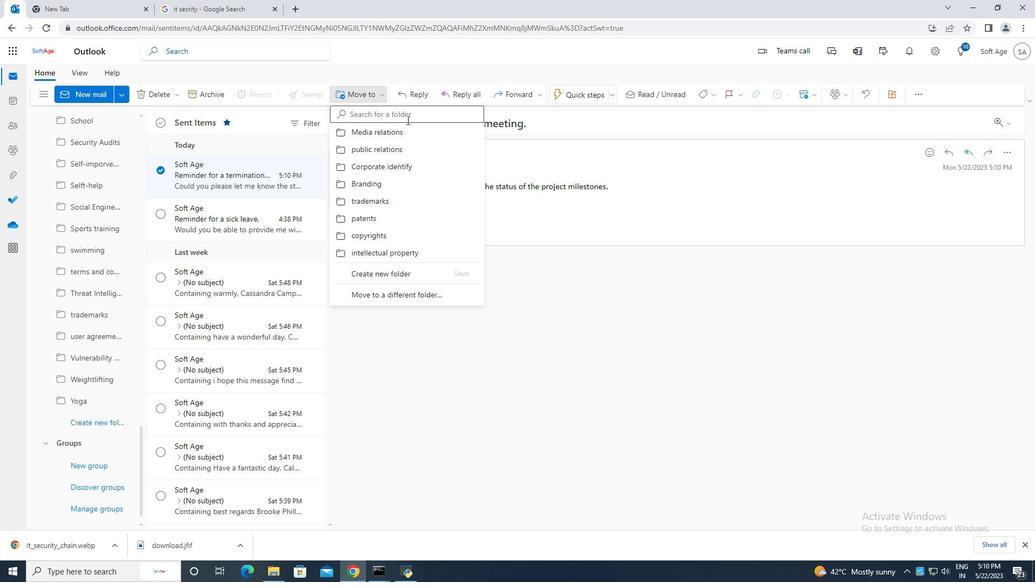 
Action: Mouse pressed left at (407, 118)
Screenshot: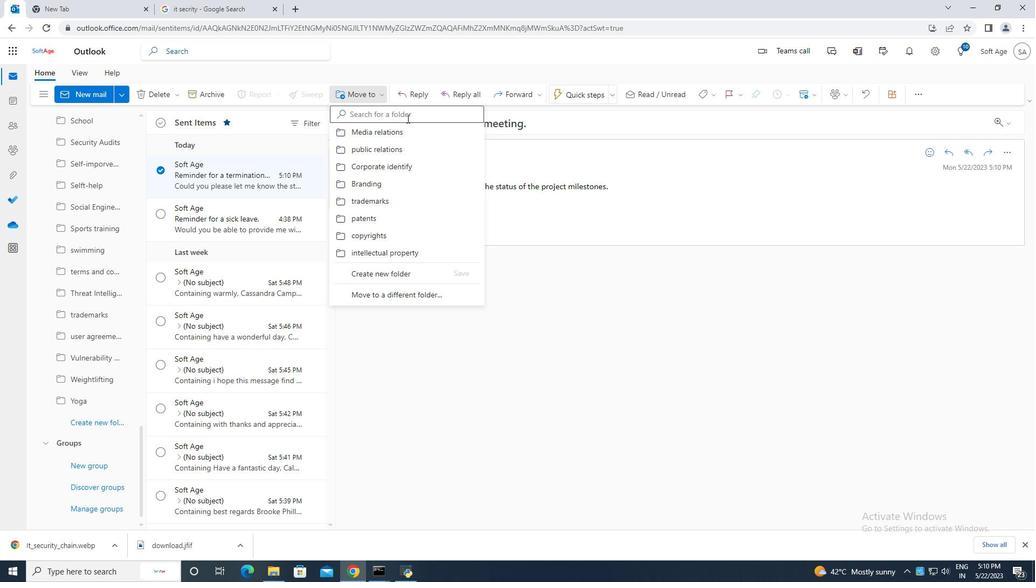 
Action: Key pressed crisis<Key.space>communications
Screenshot: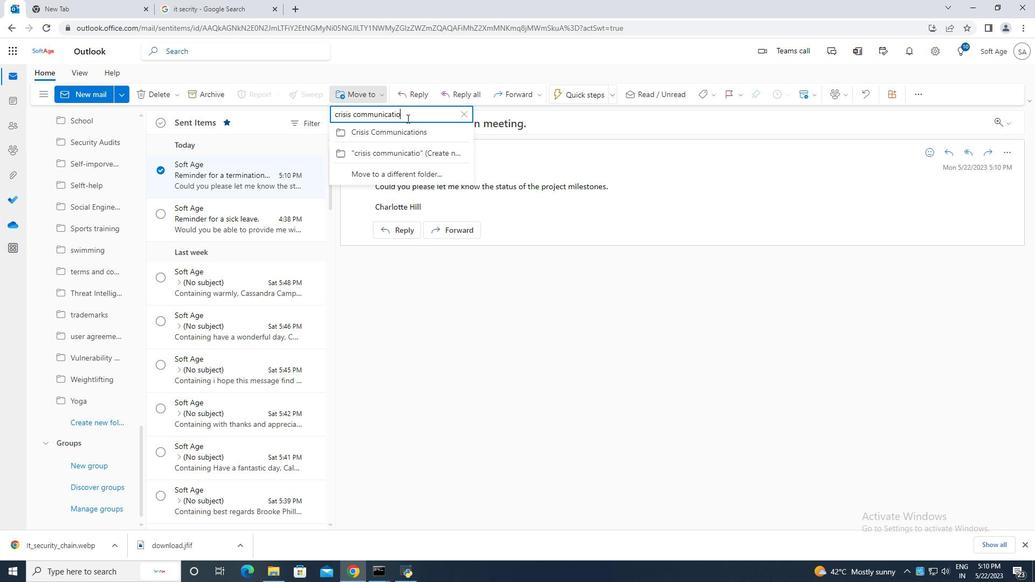 
Action: Mouse moved to (413, 133)
Screenshot: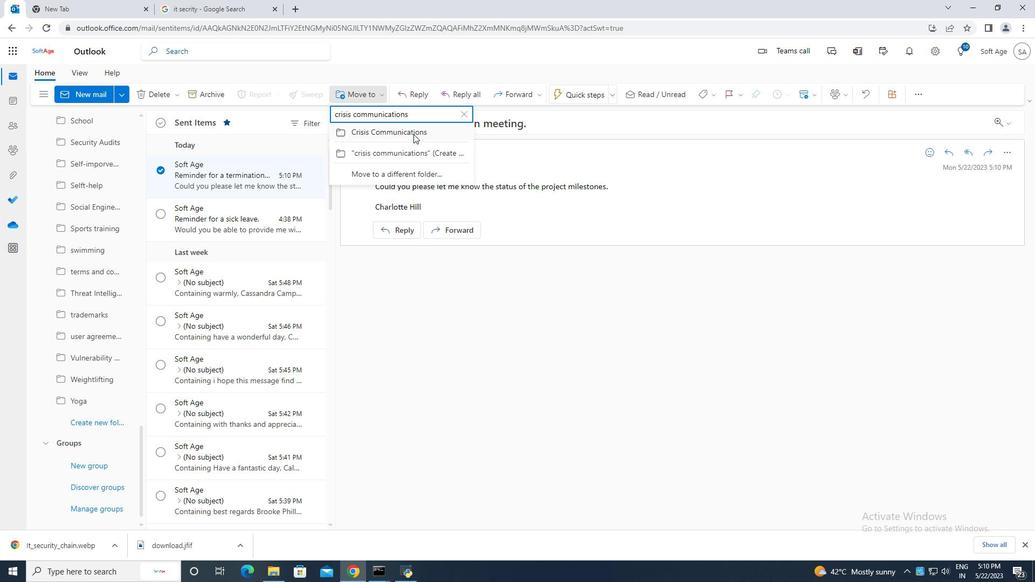 
Action: Mouse pressed left at (413, 133)
Screenshot: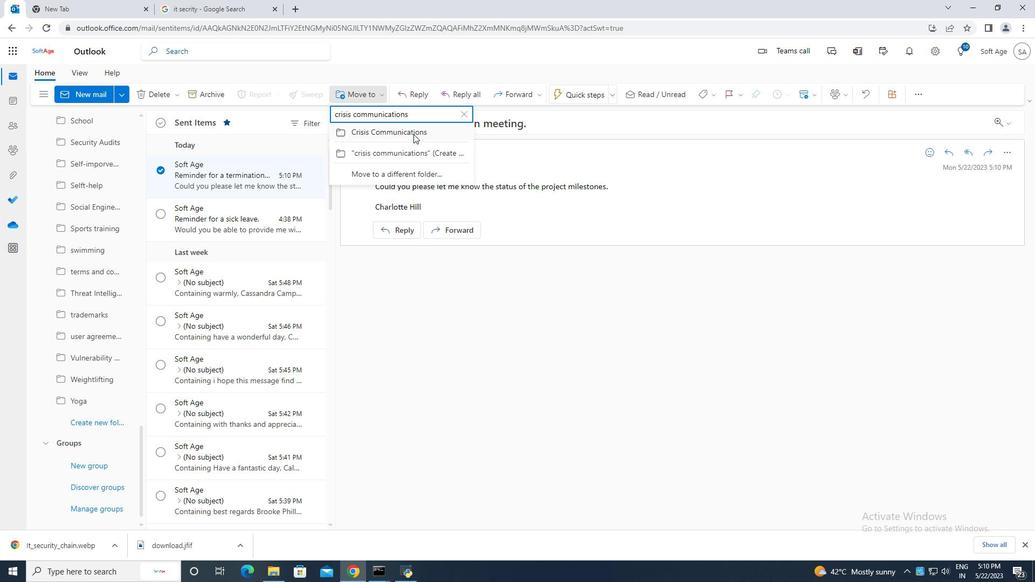 
Action: Mouse moved to (344, 169)
Screenshot: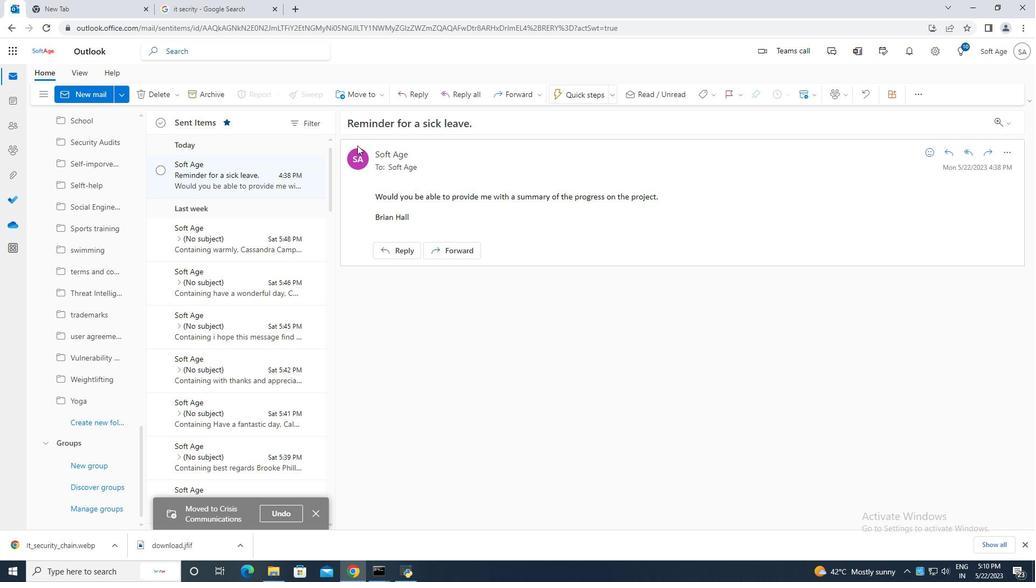 
